 Task: Toggle the experimental feature "Source code viewer".
Action: Mouse moved to (1090, 32)
Screenshot: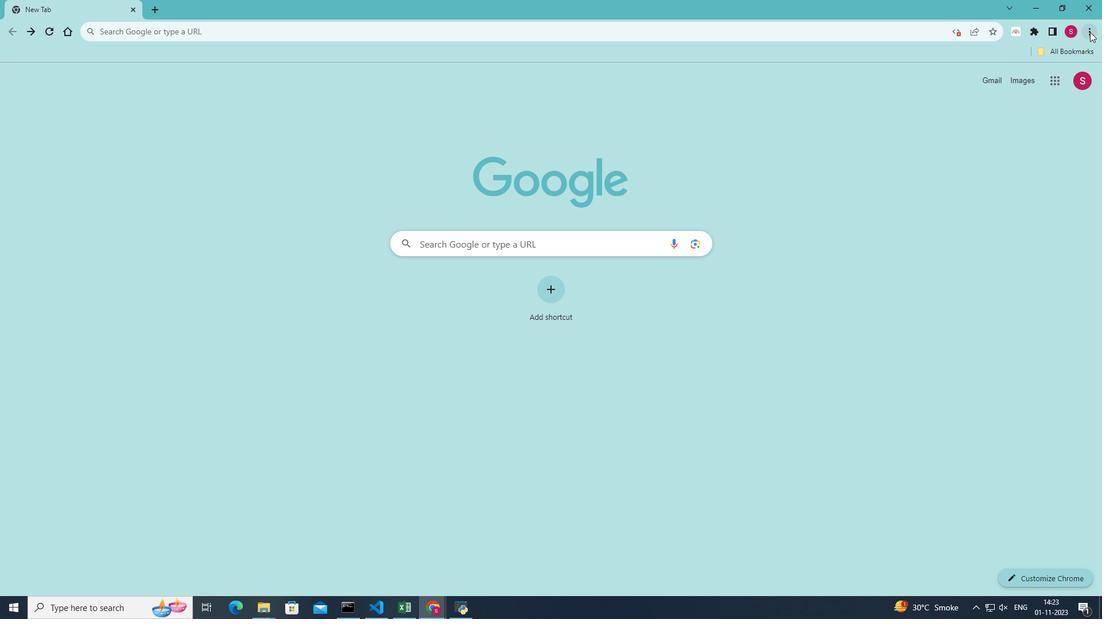 
Action: Mouse pressed left at (1090, 32)
Screenshot: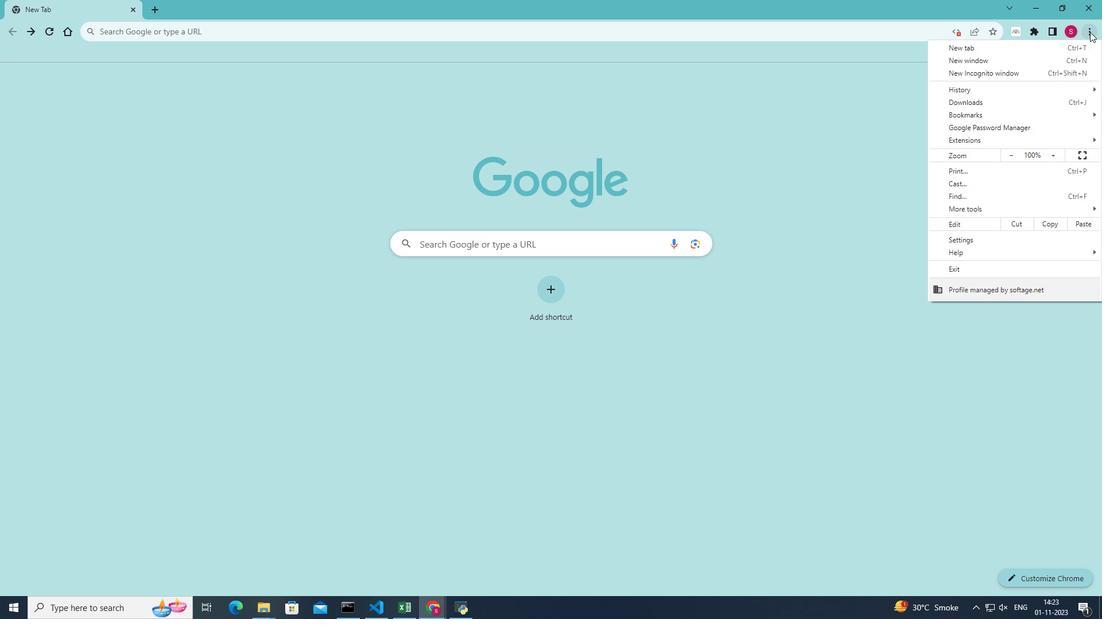 
Action: Mouse moved to (959, 210)
Screenshot: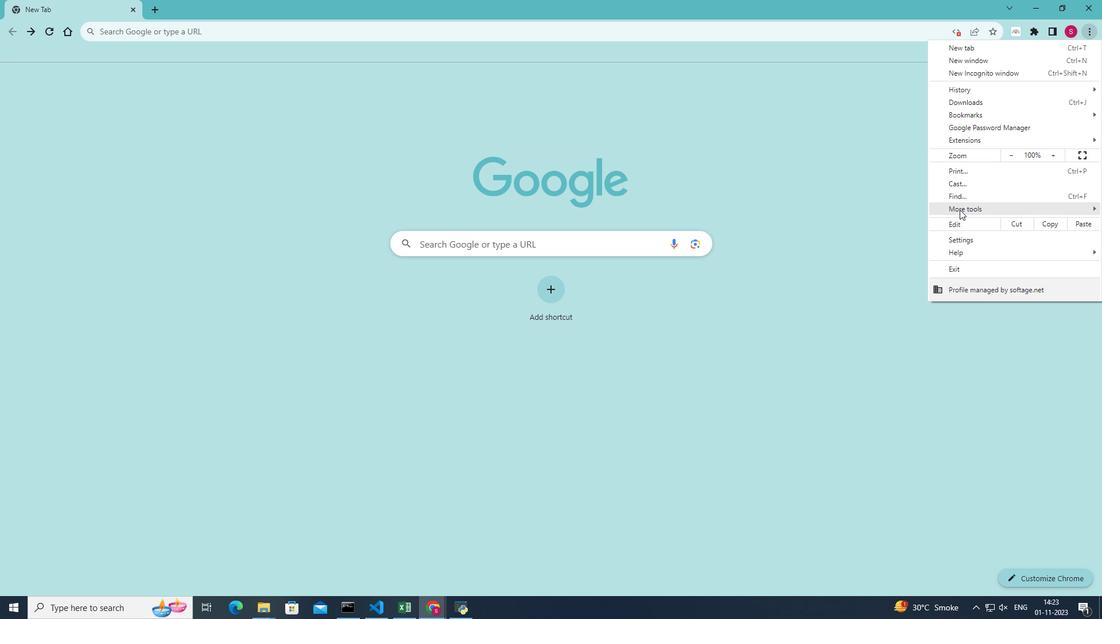 
Action: Mouse pressed left at (959, 210)
Screenshot: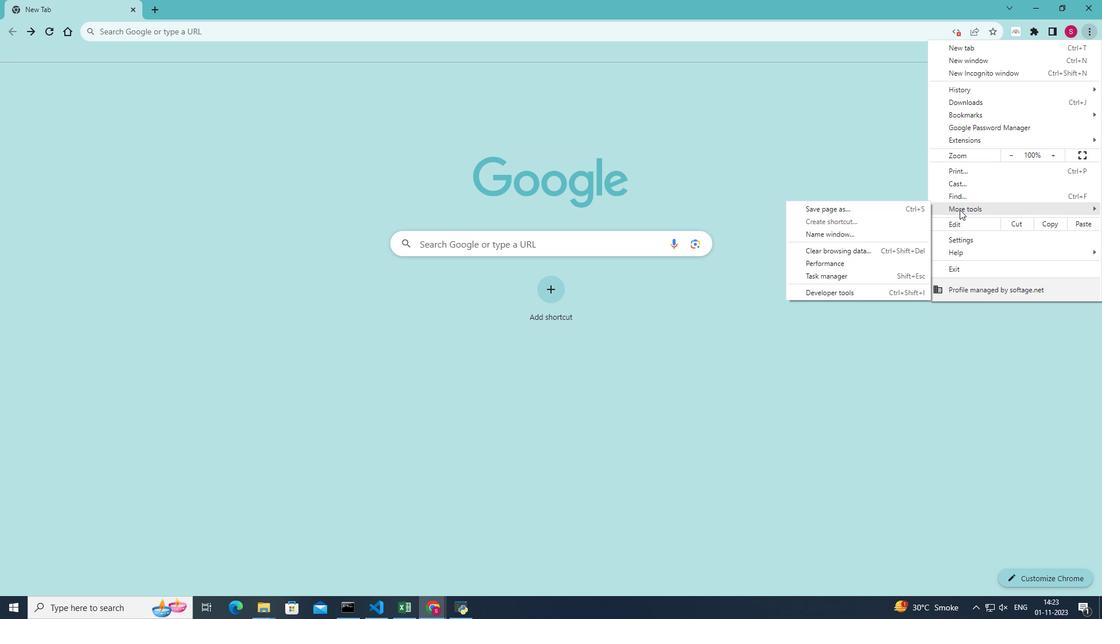 
Action: Mouse moved to (848, 292)
Screenshot: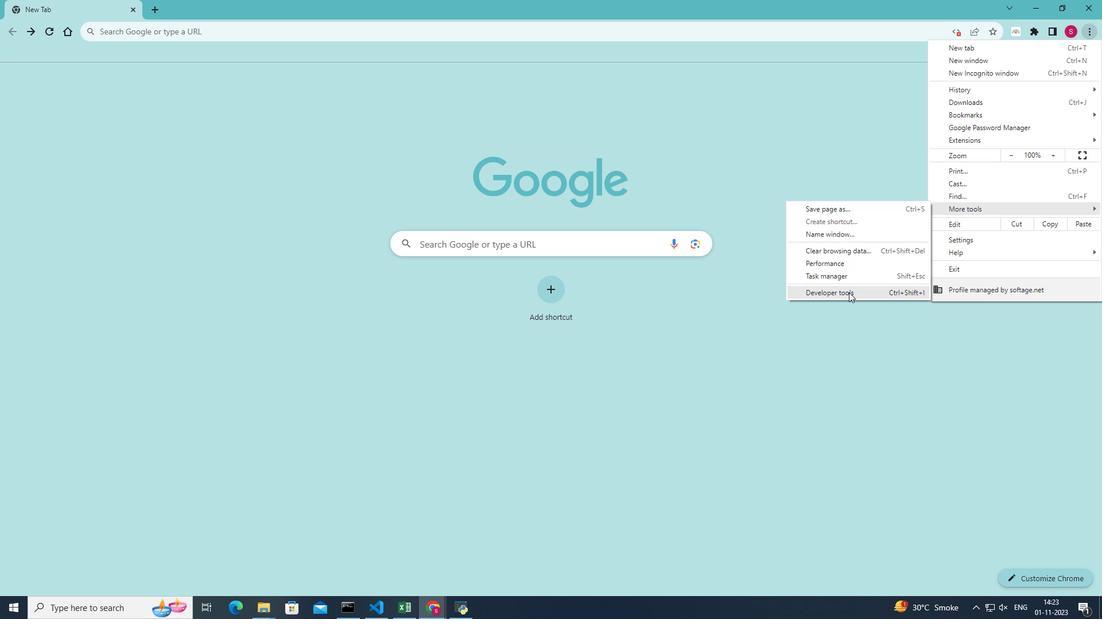 
Action: Mouse pressed left at (848, 292)
Screenshot: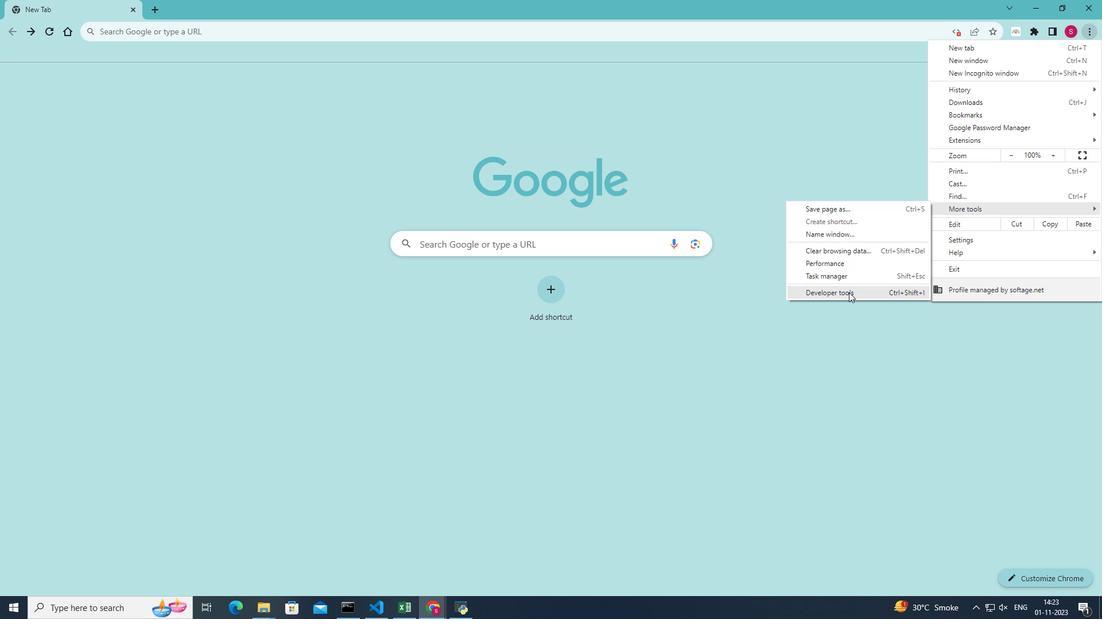 
Action: Mouse moved to (1063, 68)
Screenshot: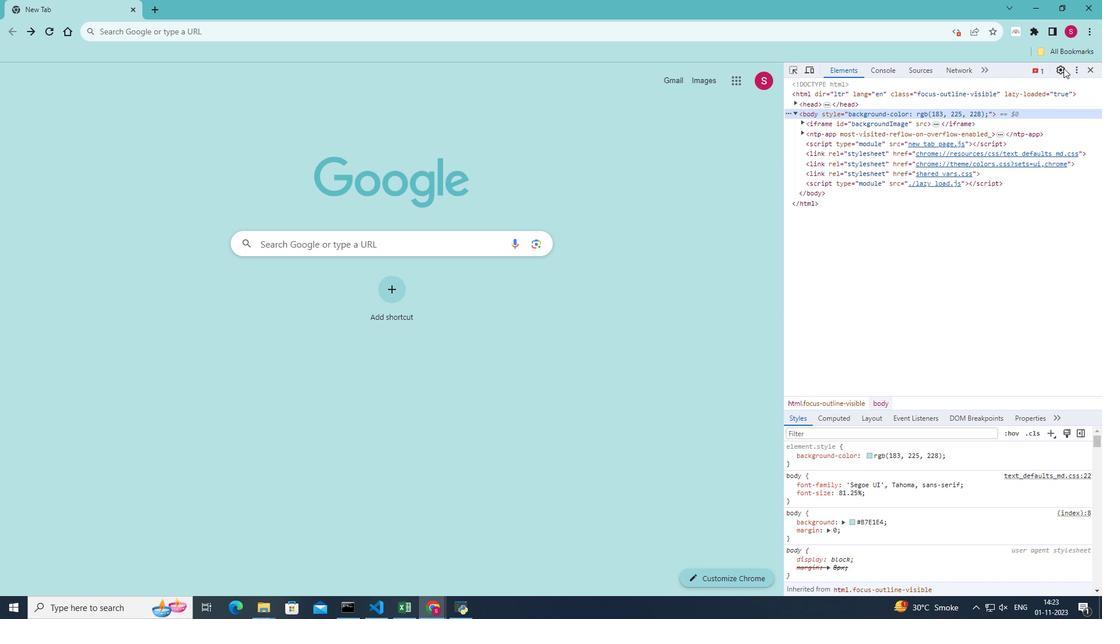 
Action: Mouse pressed left at (1063, 68)
Screenshot: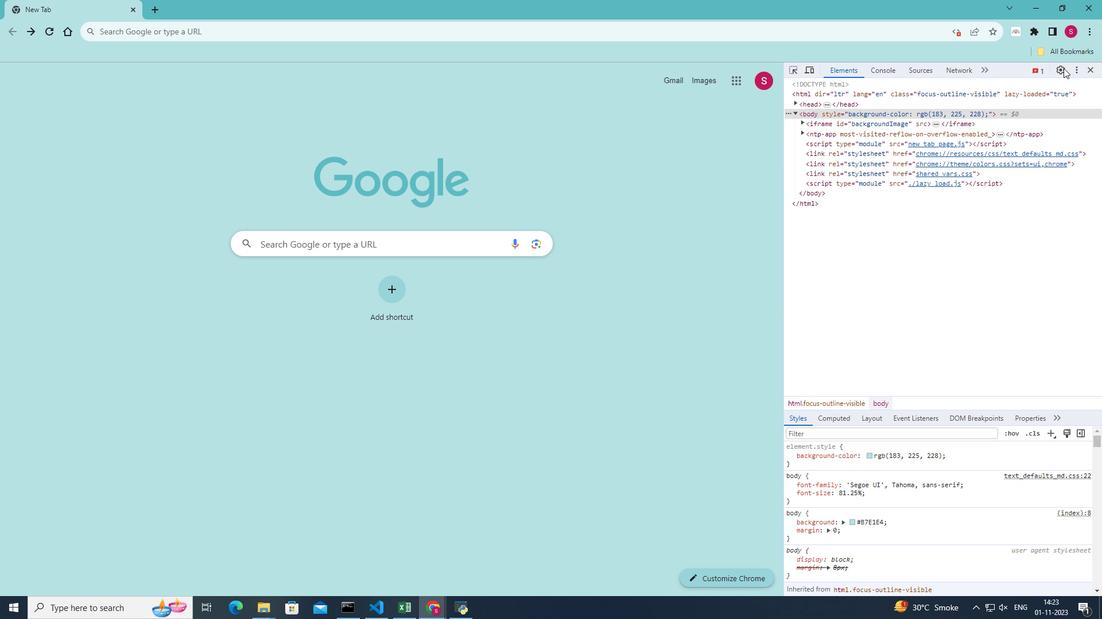 
Action: Mouse moved to (800, 127)
Screenshot: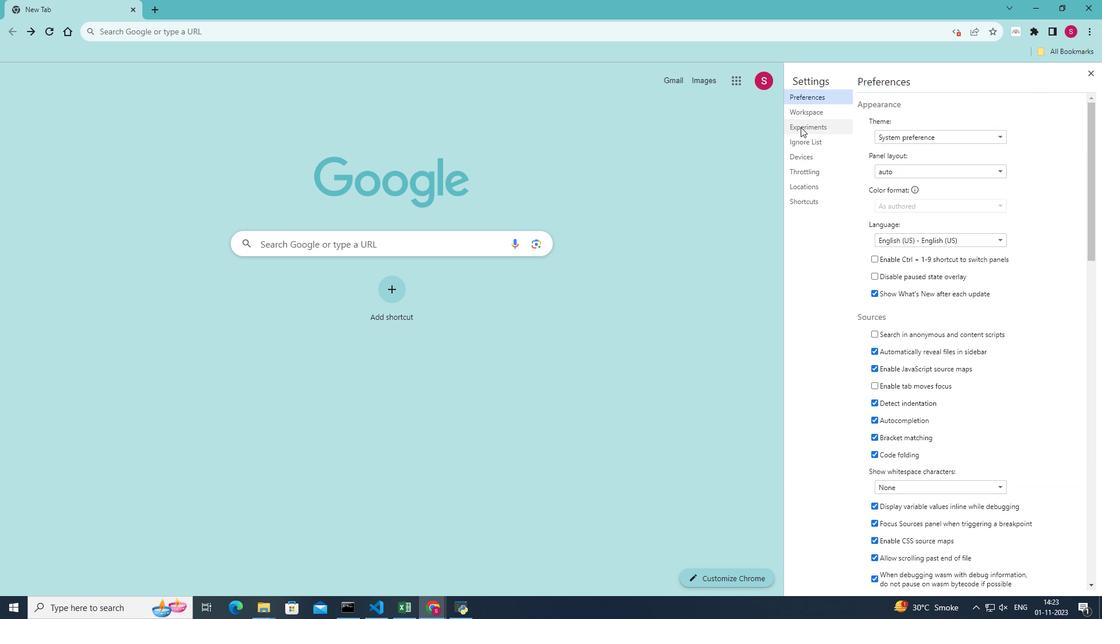
Action: Mouse pressed left at (800, 127)
Screenshot: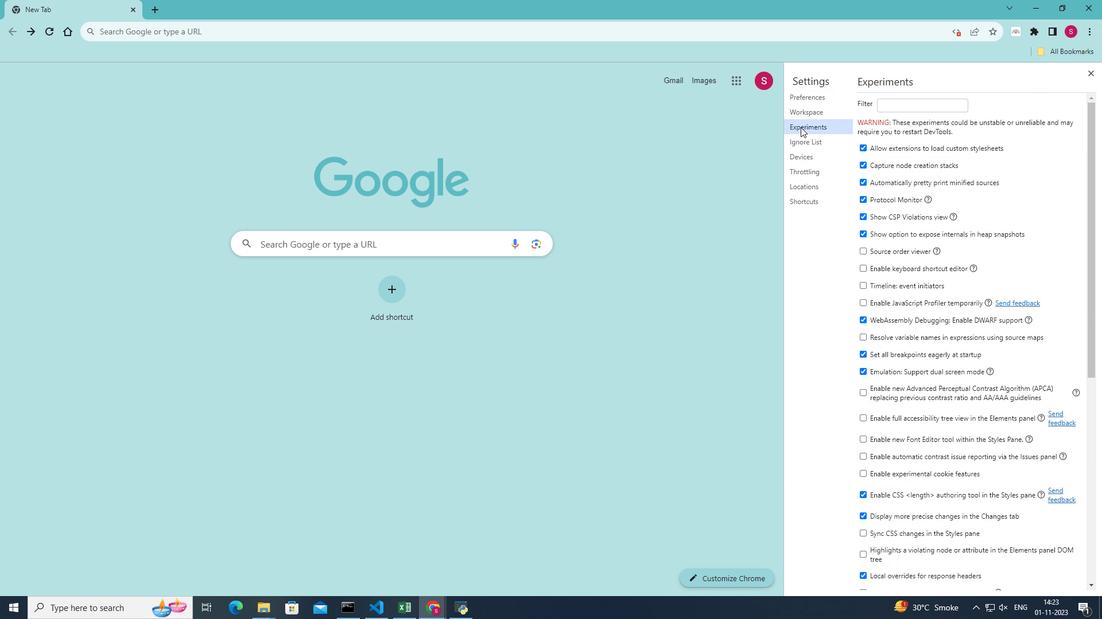 
Action: Mouse moved to (861, 251)
Screenshot: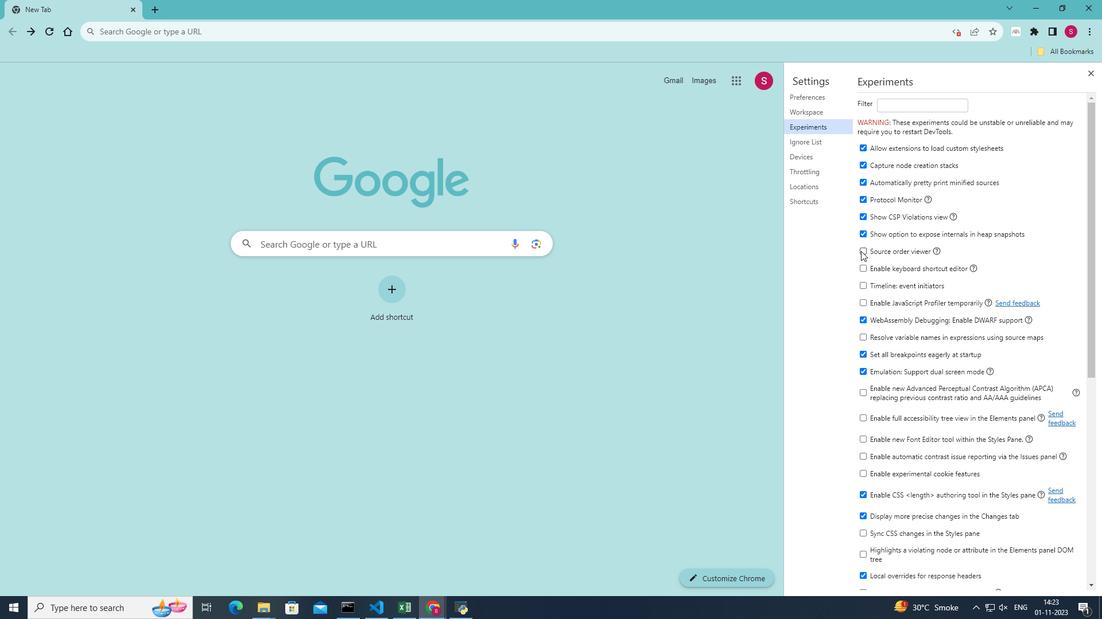 
Action: Mouse pressed left at (861, 251)
Screenshot: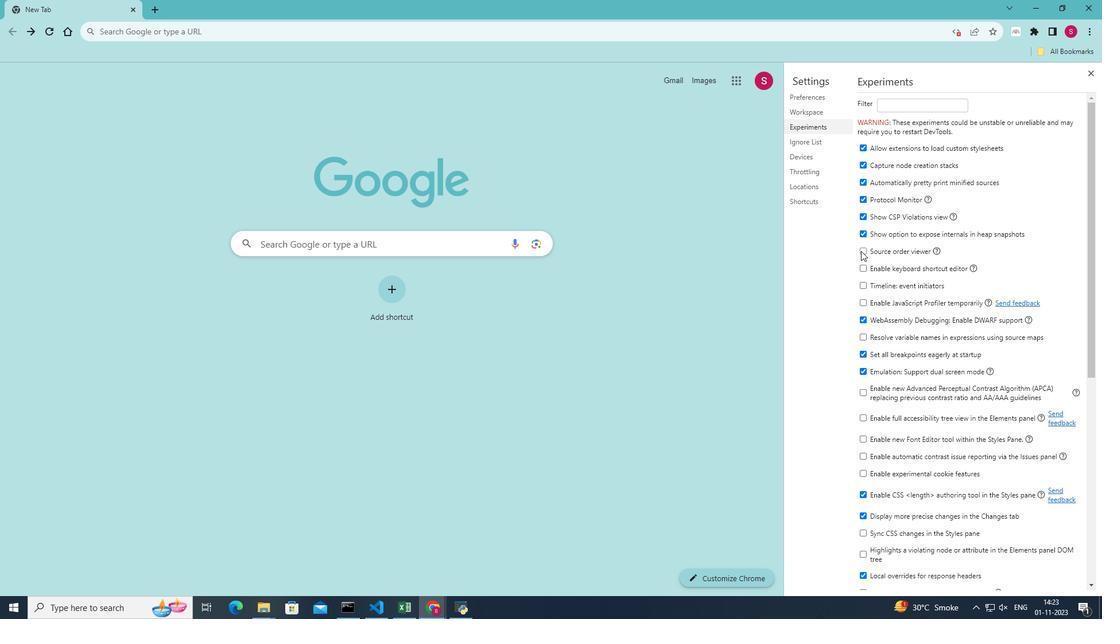 
Action: Mouse moved to (1030, 281)
Screenshot: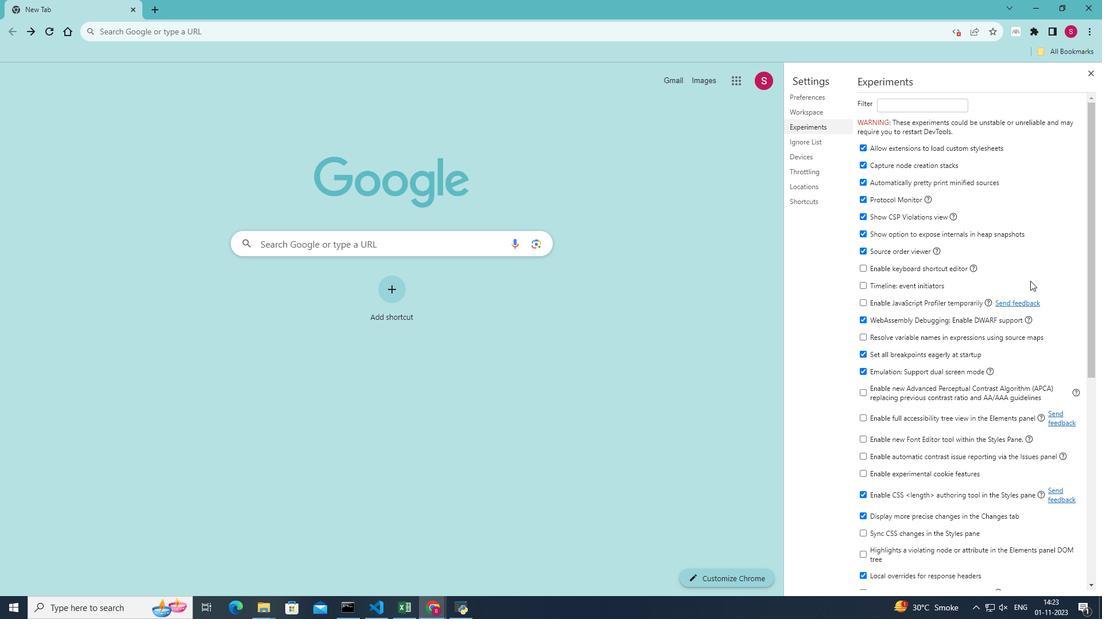
